 Task: Create a section Cosmic Sprint and in the section, add a milestone Agile Project Management Process Improvement in the project TurnkeyTech.
Action: Mouse moved to (77, 381)
Screenshot: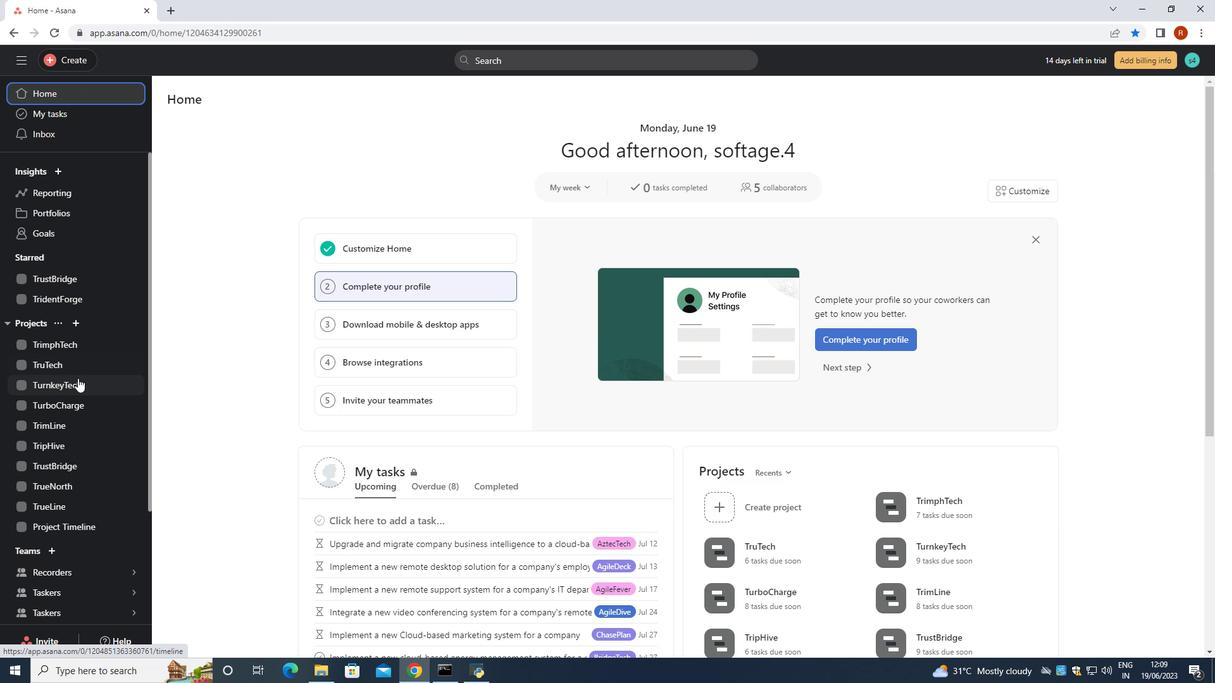 
Action: Mouse pressed left at (77, 381)
Screenshot: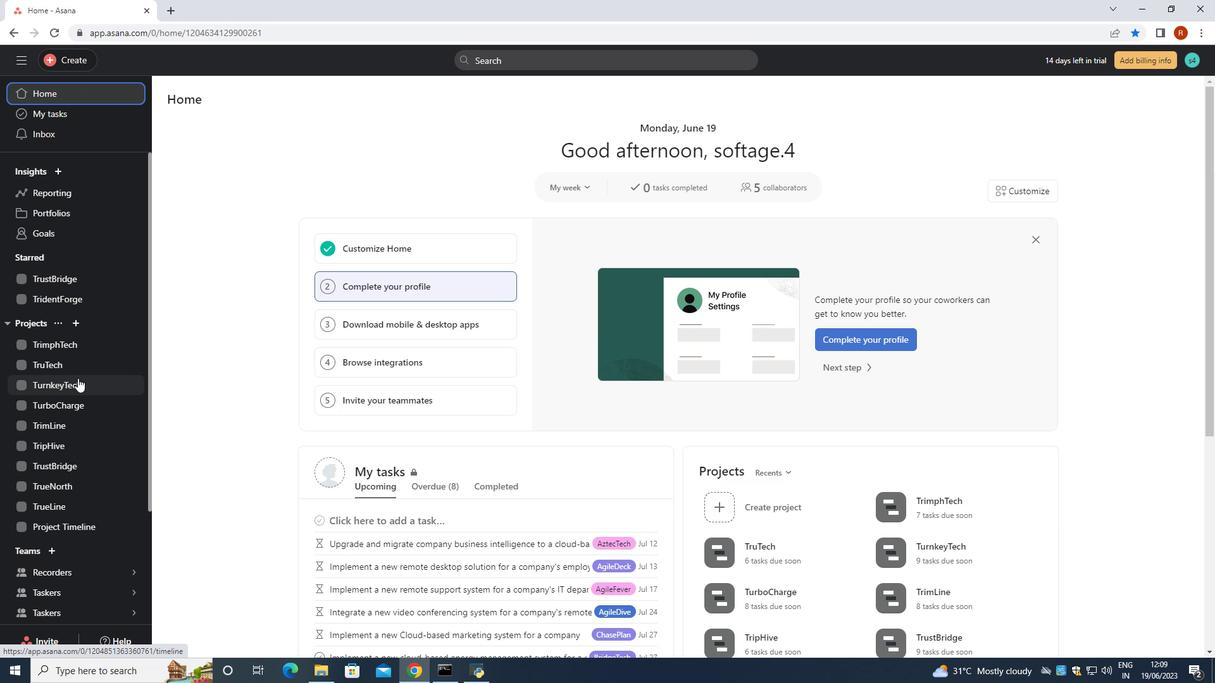 
Action: Mouse moved to (227, 581)
Screenshot: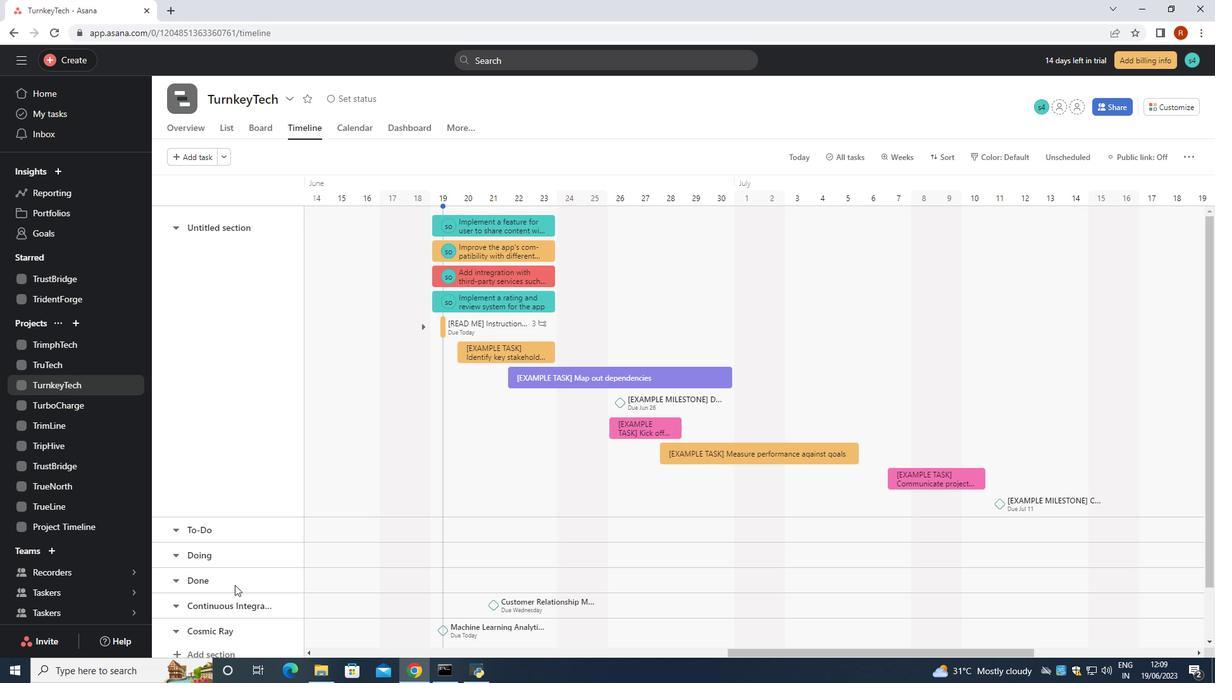
Action: Mouse scrolled (233, 583) with delta (0, 0)
Screenshot: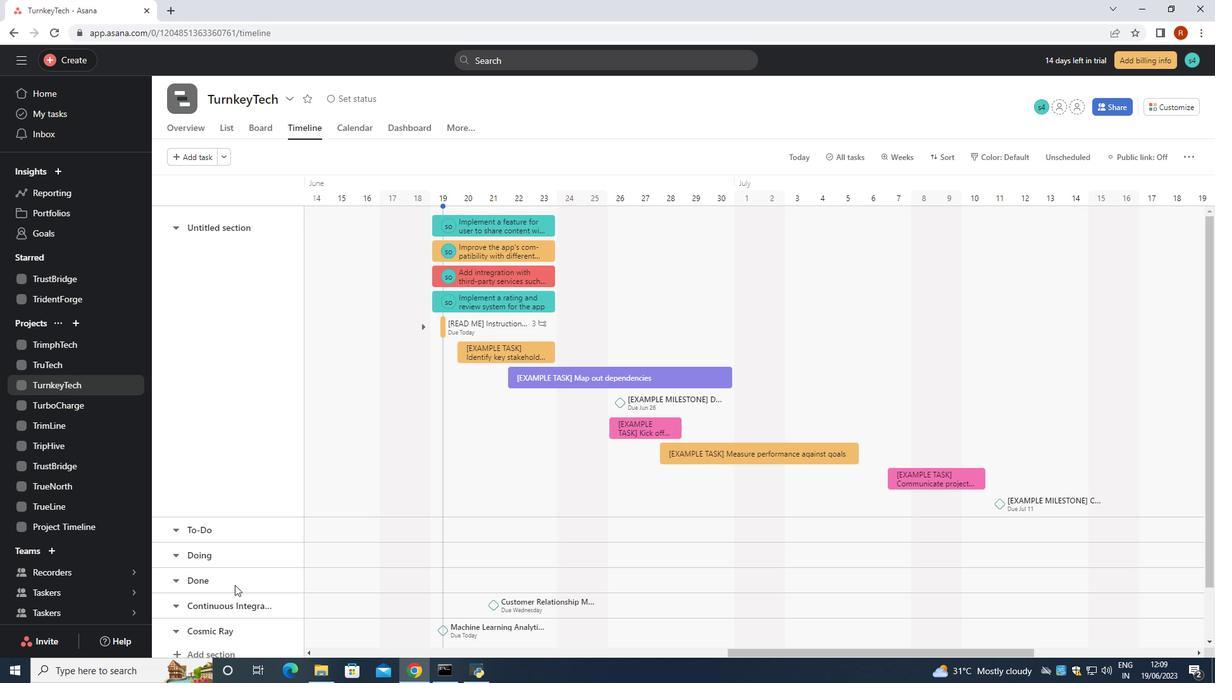 
Action: Mouse moved to (226, 581)
Screenshot: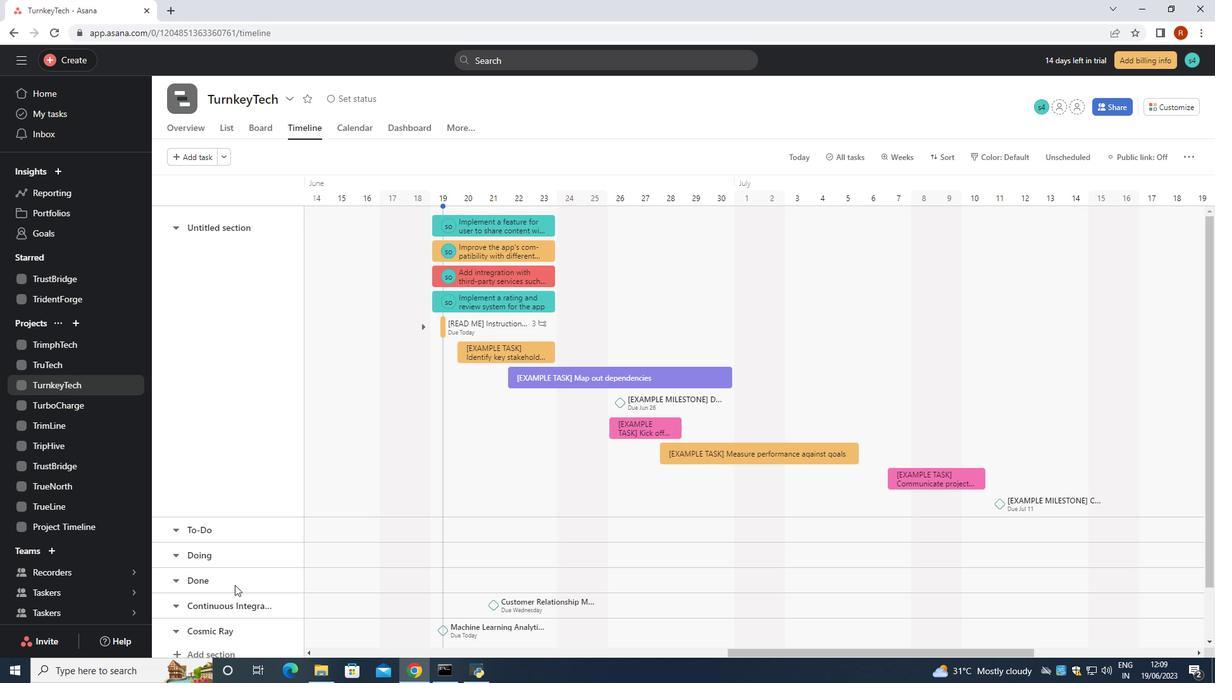 
Action: Mouse scrolled (230, 582) with delta (0, 0)
Screenshot: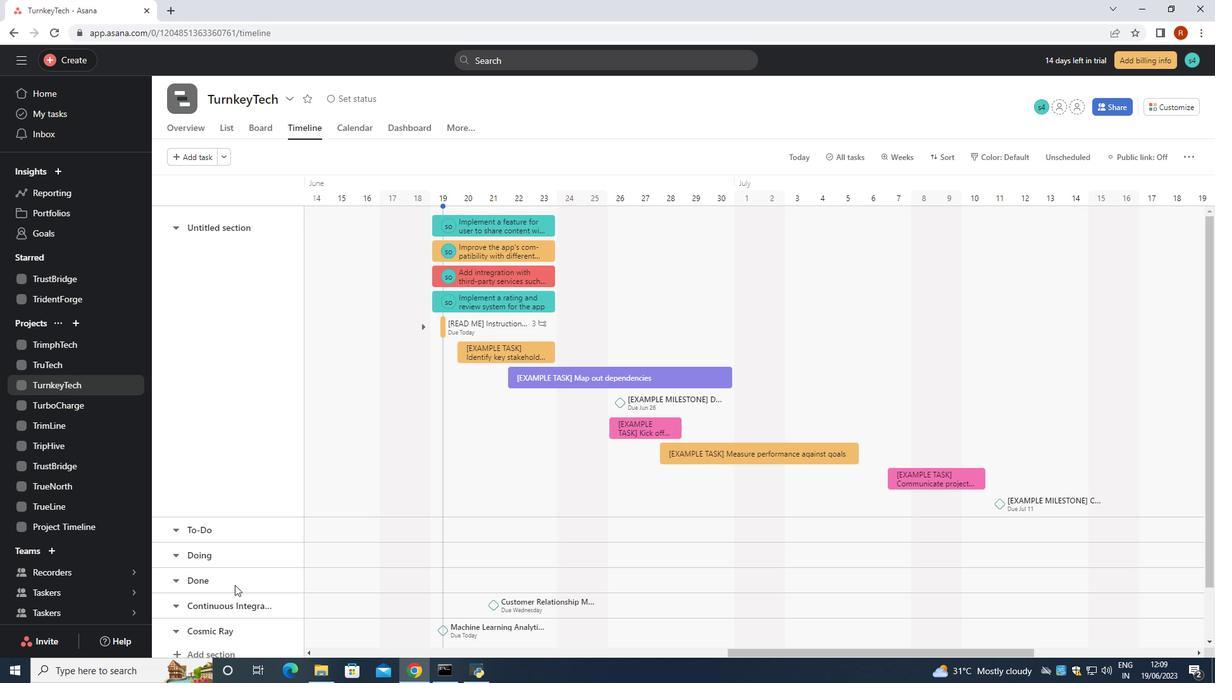 
Action: Mouse moved to (225, 581)
Screenshot: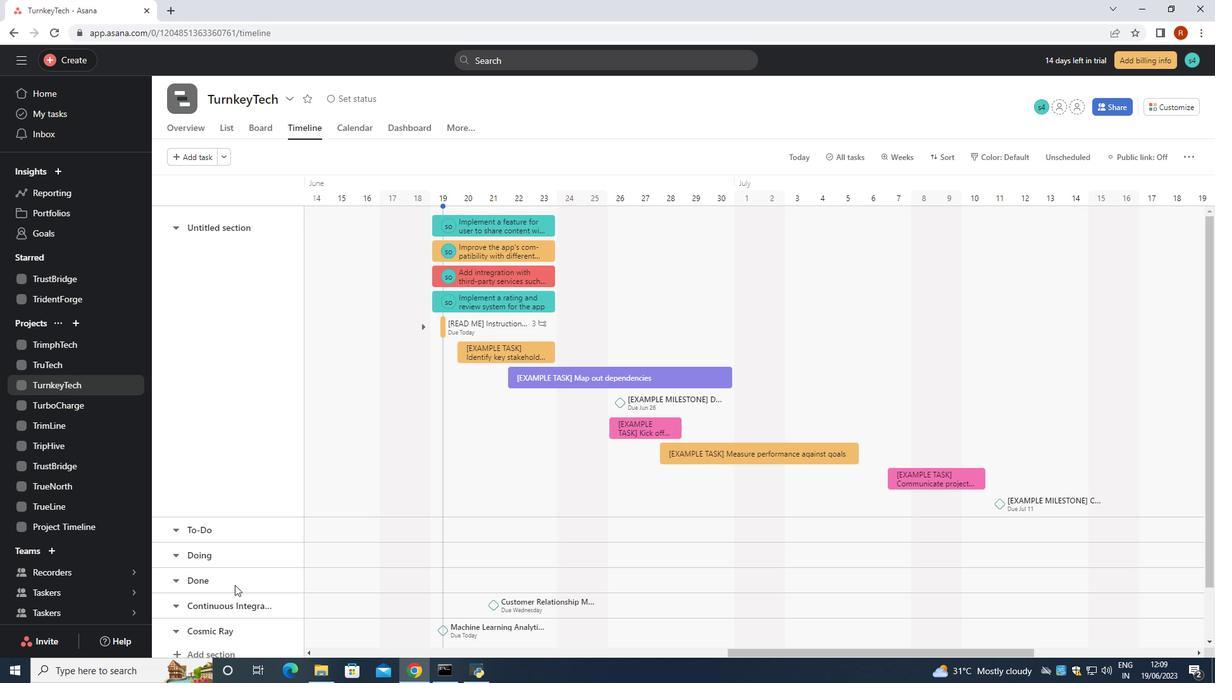 
Action: Mouse scrolled (226, 581) with delta (0, 0)
Screenshot: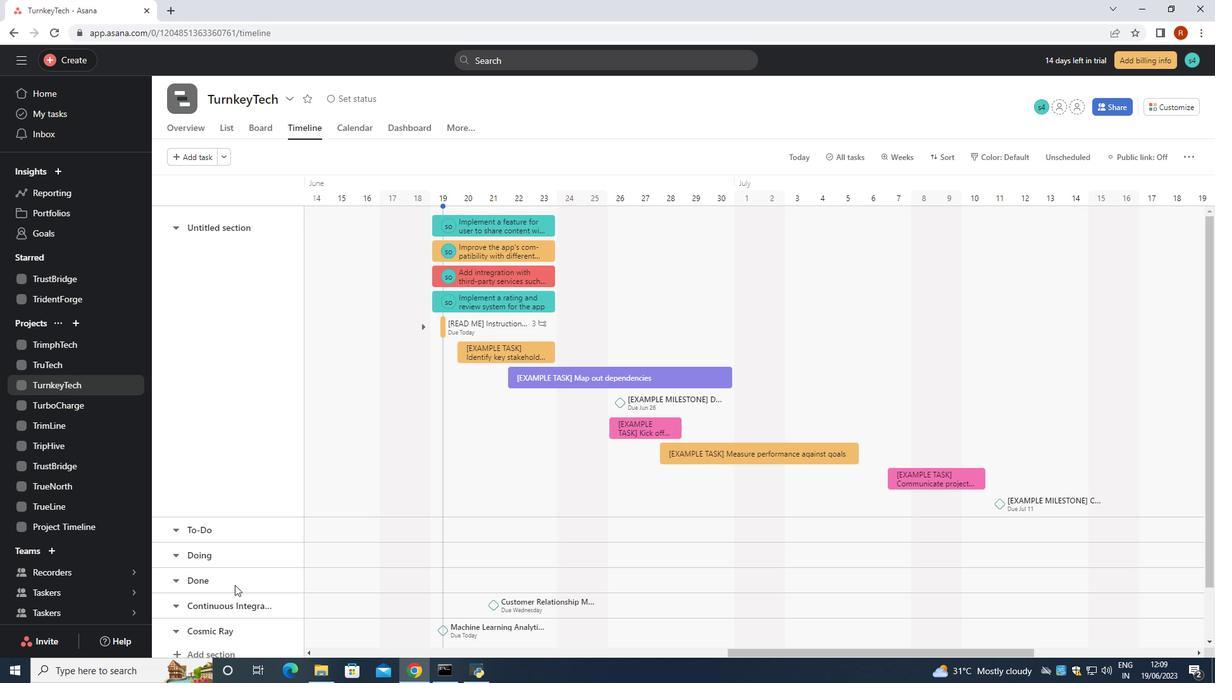 
Action: Mouse moved to (224, 580)
Screenshot: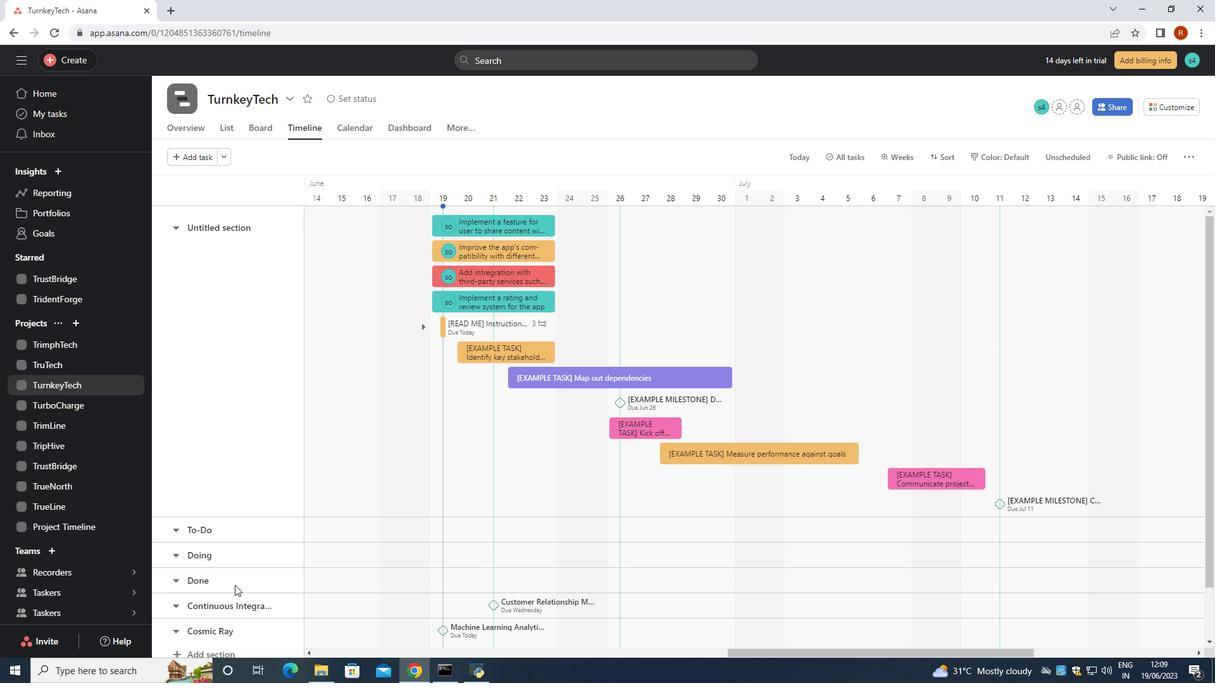 
Action: Mouse scrolled (225, 580) with delta (0, 0)
Screenshot: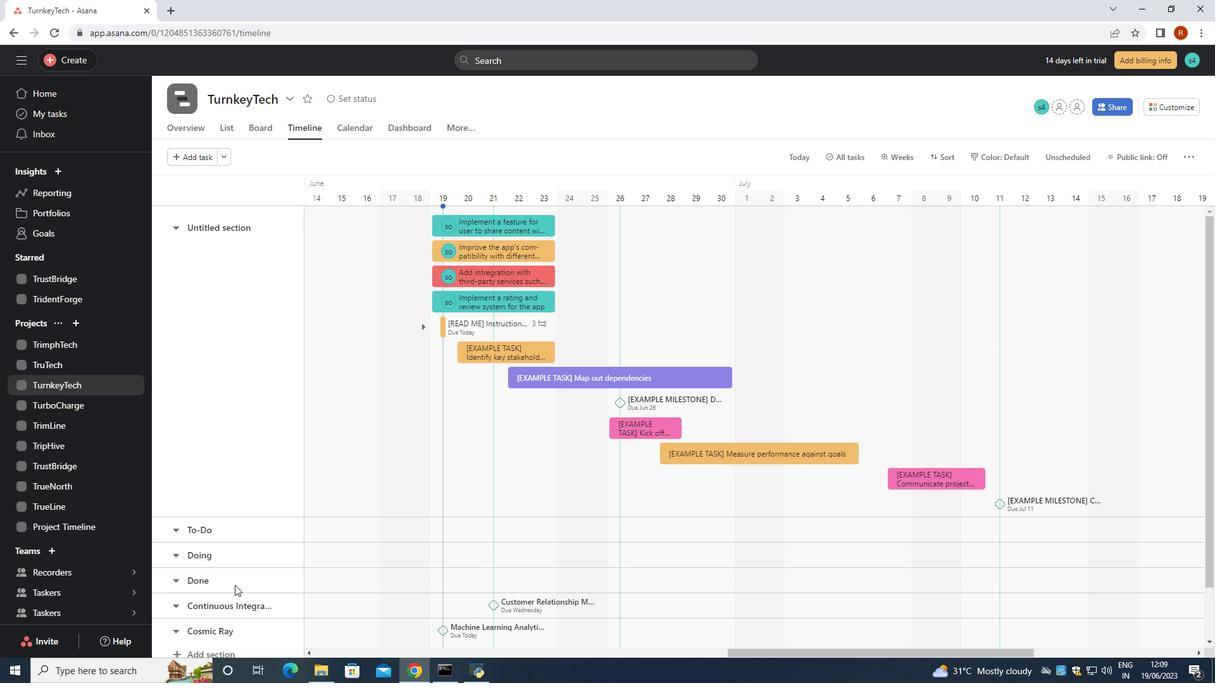 
Action: Mouse moved to (216, 601)
Screenshot: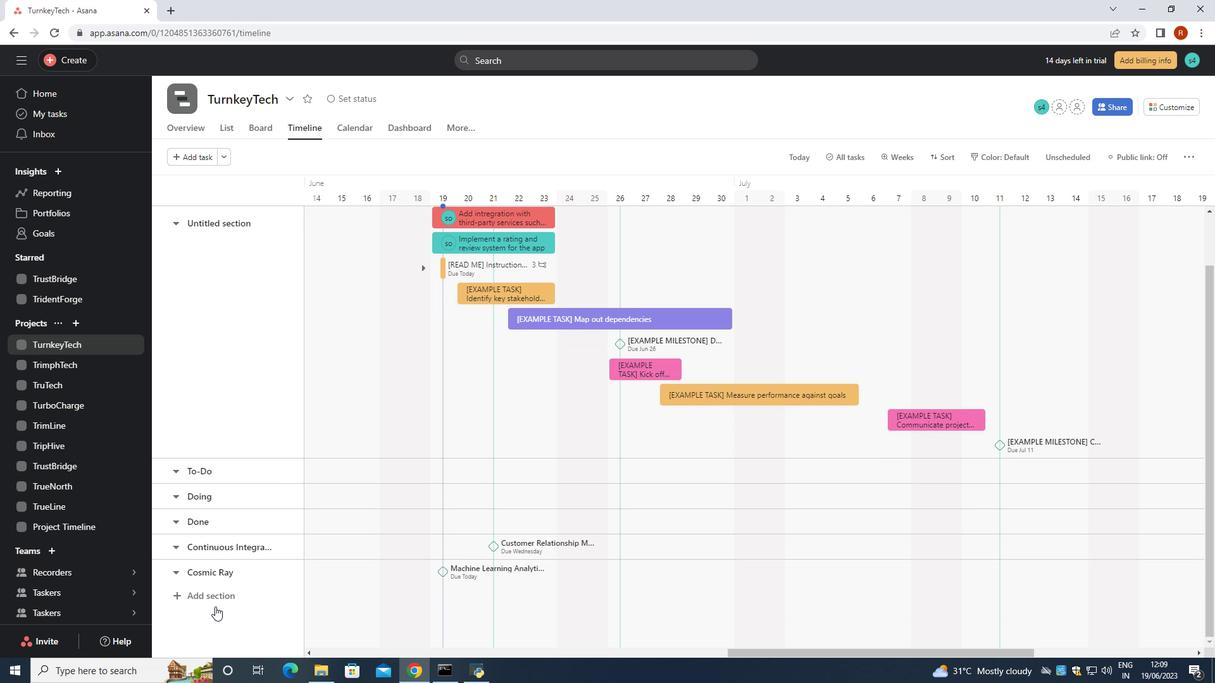 
Action: Mouse pressed left at (216, 601)
Screenshot: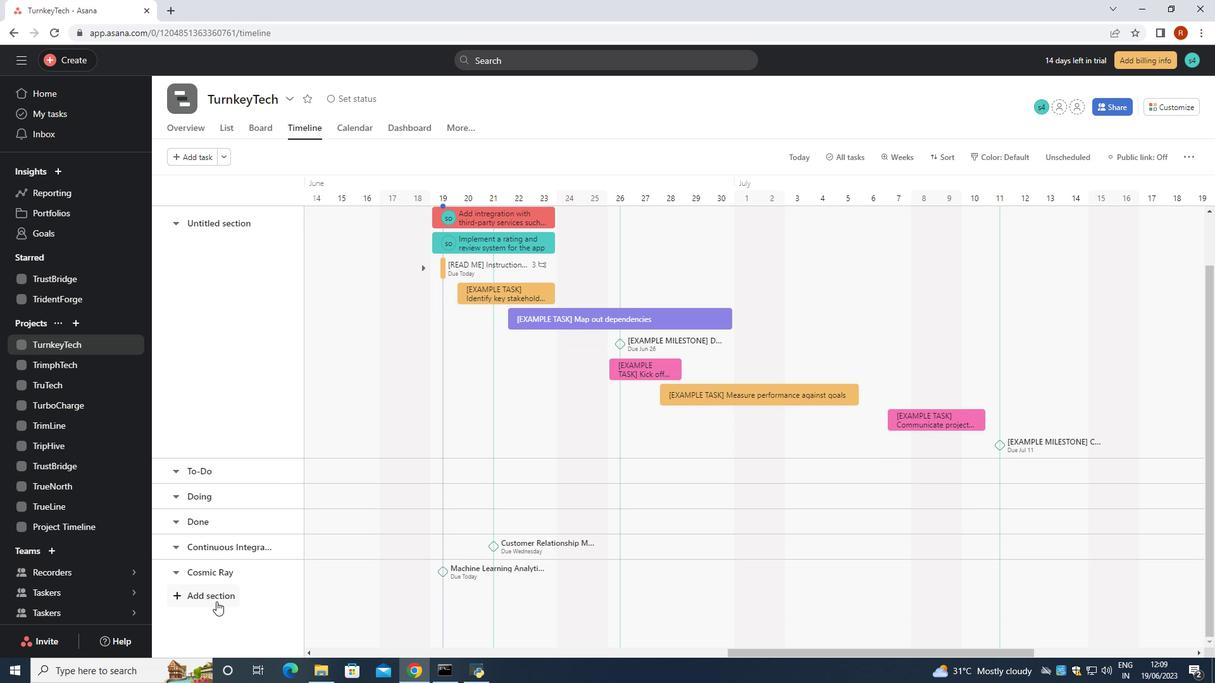 
Action: Mouse moved to (216, 601)
Screenshot: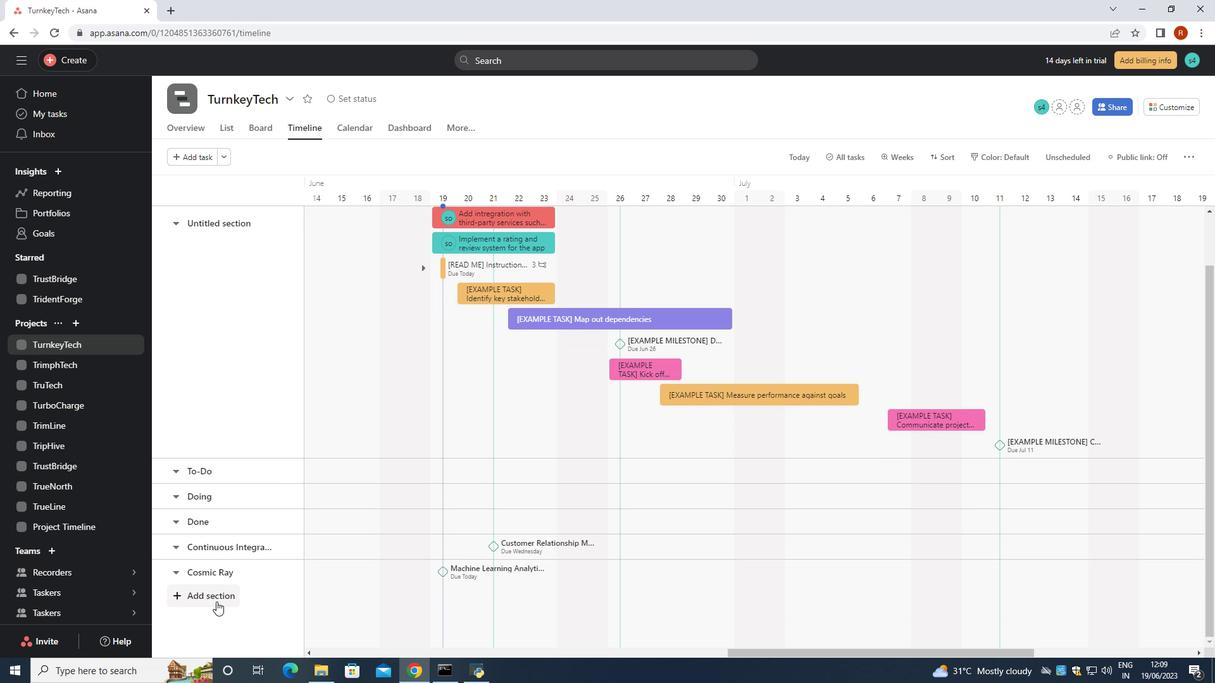 
Action: Key pressed <Key.shift>Cosmic<Key.space><Key.shift><Key.shift><Key.shift><Key.shift><Key.shift><Key.shift>Sprint<Key.space>
Screenshot: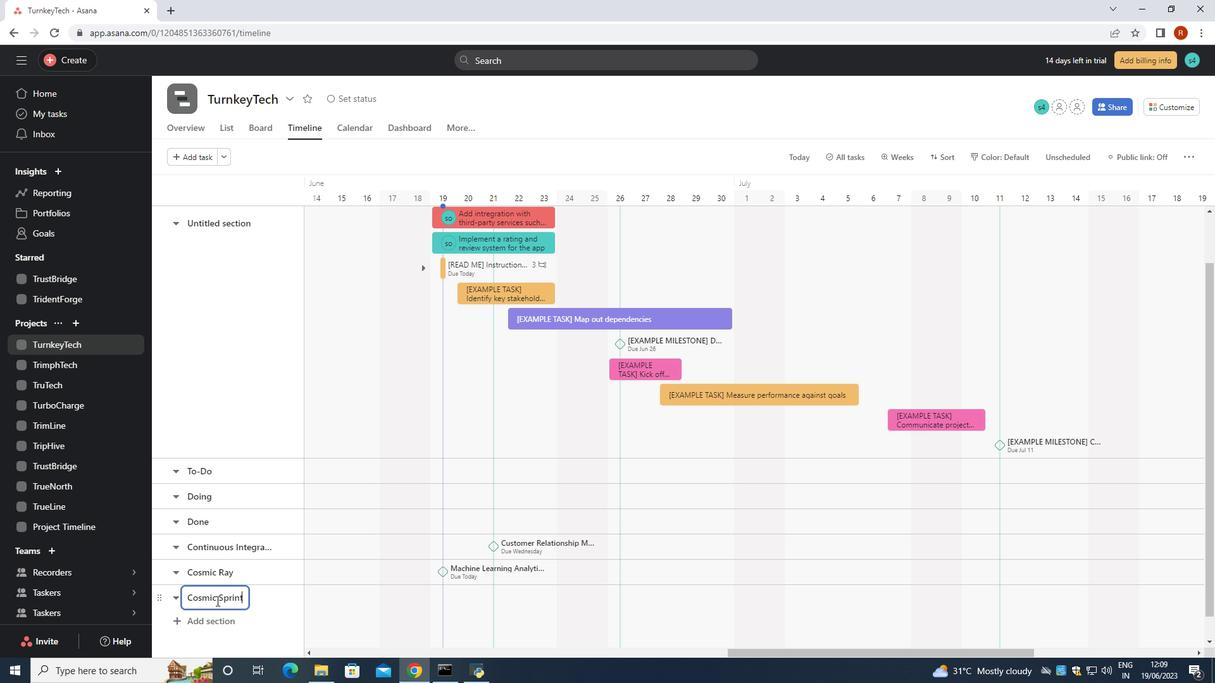 
Action: Mouse moved to (350, 605)
Screenshot: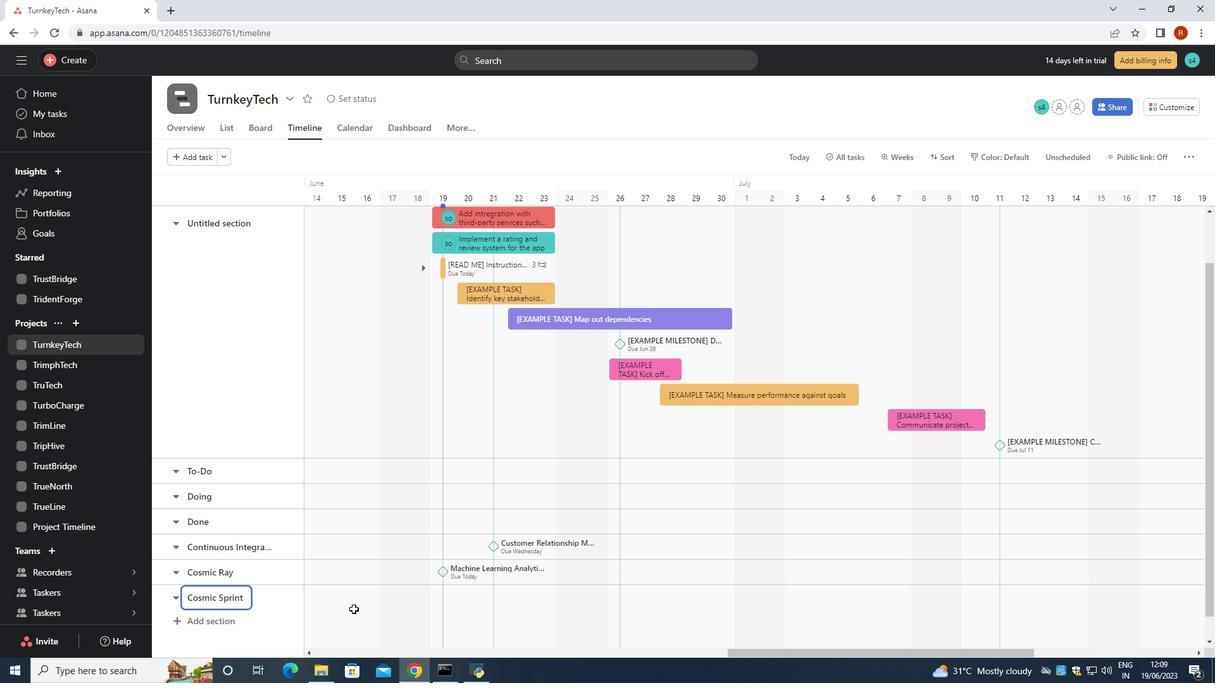 
Action: Mouse pressed left at (350, 605)
Screenshot: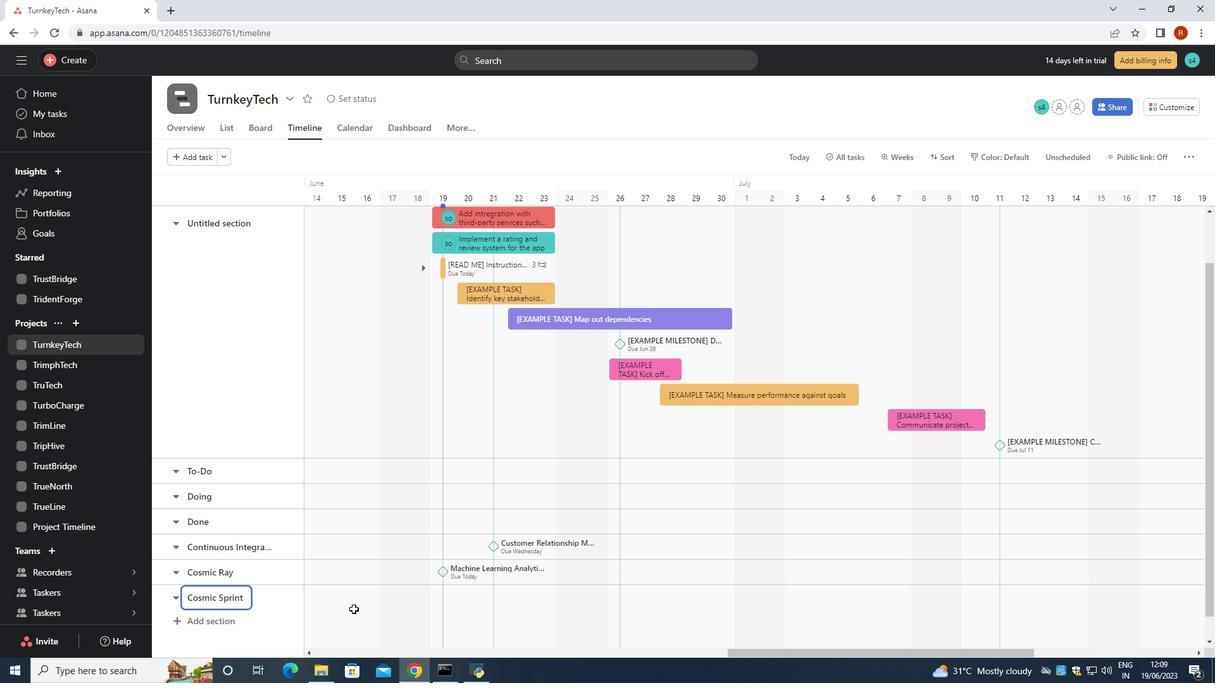 
Action: Mouse pressed left at (350, 605)
Screenshot: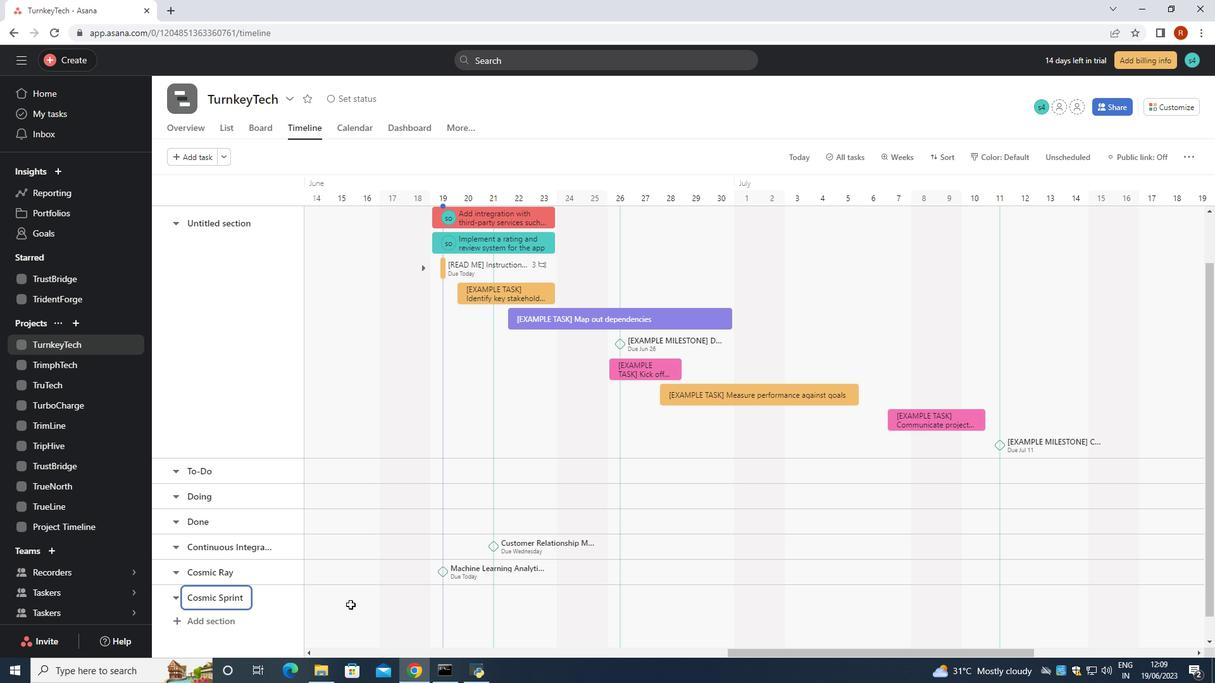 
Action: Mouse moved to (362, 596)
Screenshot: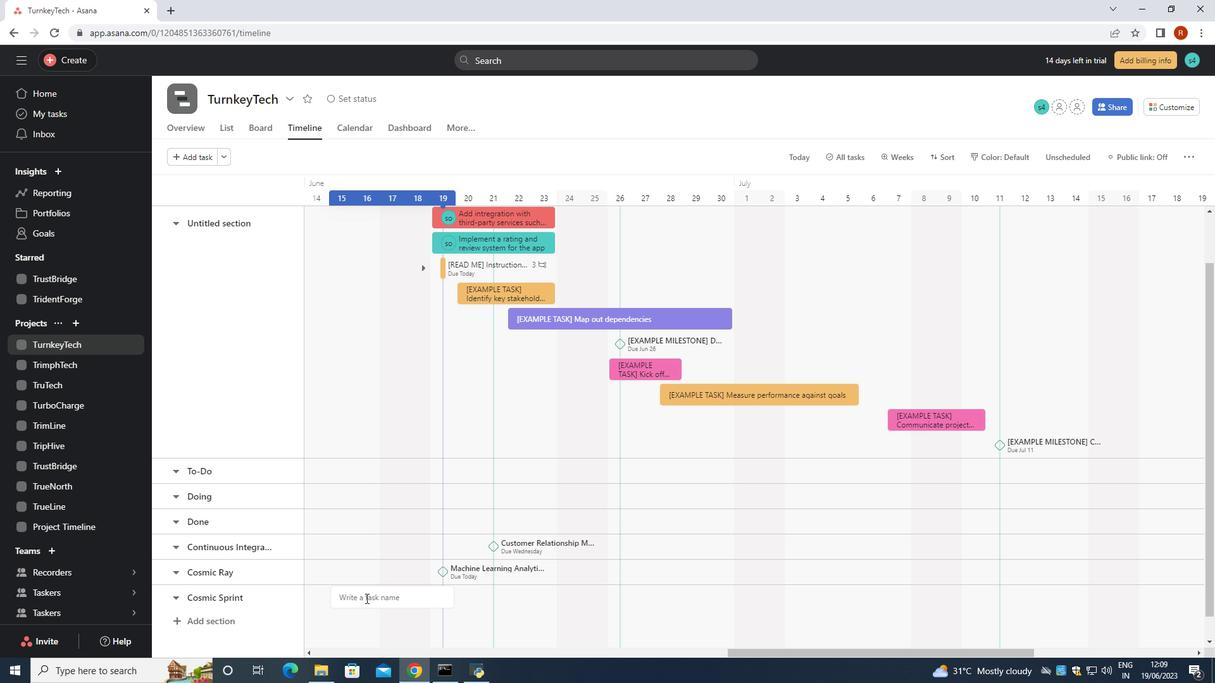 
Action: Mouse pressed left at (362, 596)
Screenshot: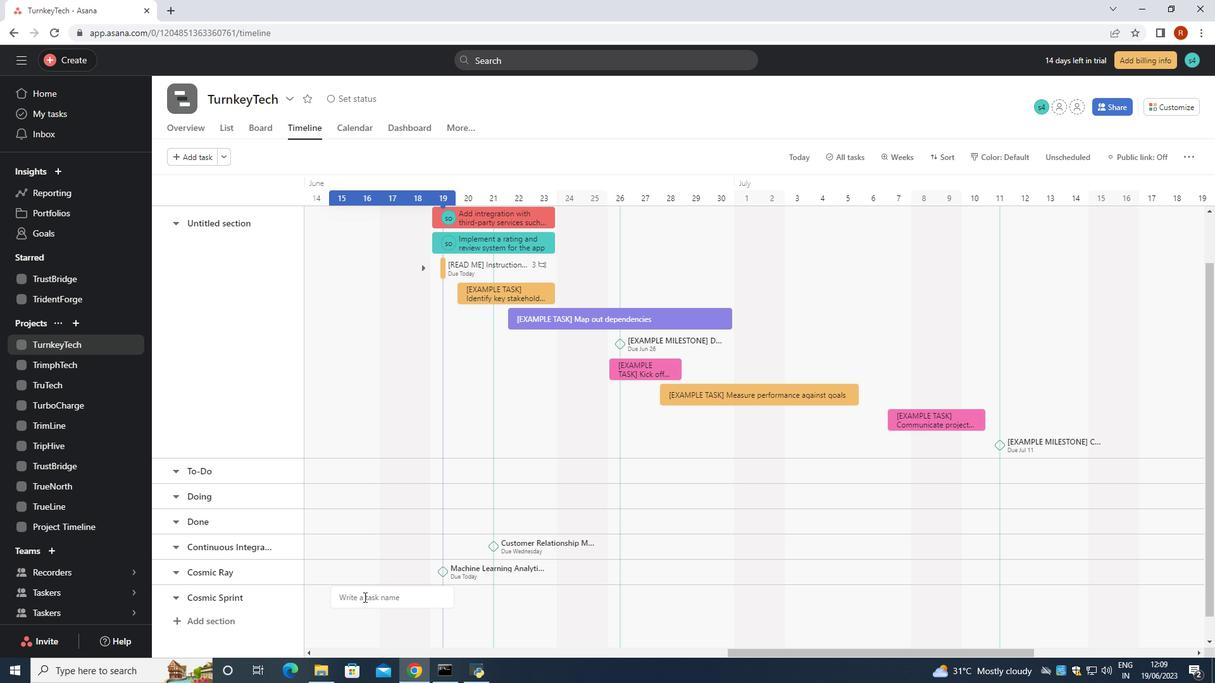
Action: Mouse moved to (414, 682)
Screenshot: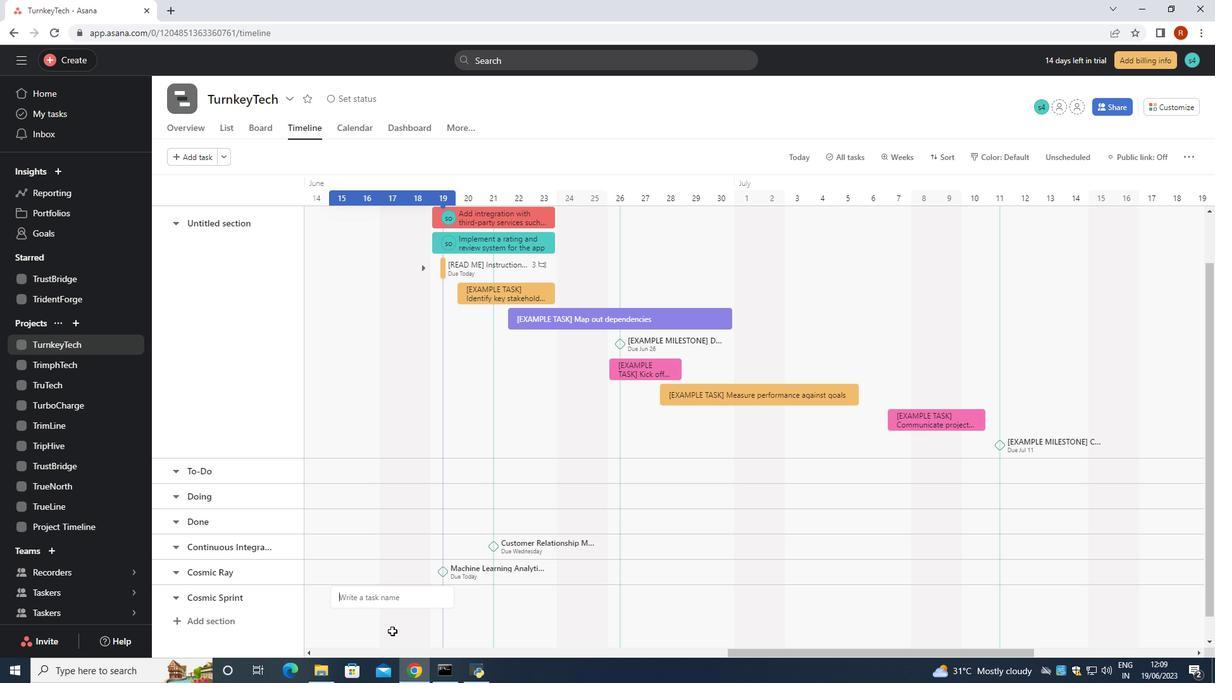
Action: Key pressed <Key.shift><Key.shift><Key.shift><Key.shift><Key.shift><Key.shift><Key.shift><Key.shift><Key.shift><Key.shift><Key.shift><Key.shift><Key.shift><Key.shift>Agile<Key.space><Key.shift>Project<Key.space><Key.shift>Management<Key.space><Key.shift>process<Key.space><Key.shift>Improvement<Key.space><Key.enter>
Screenshot: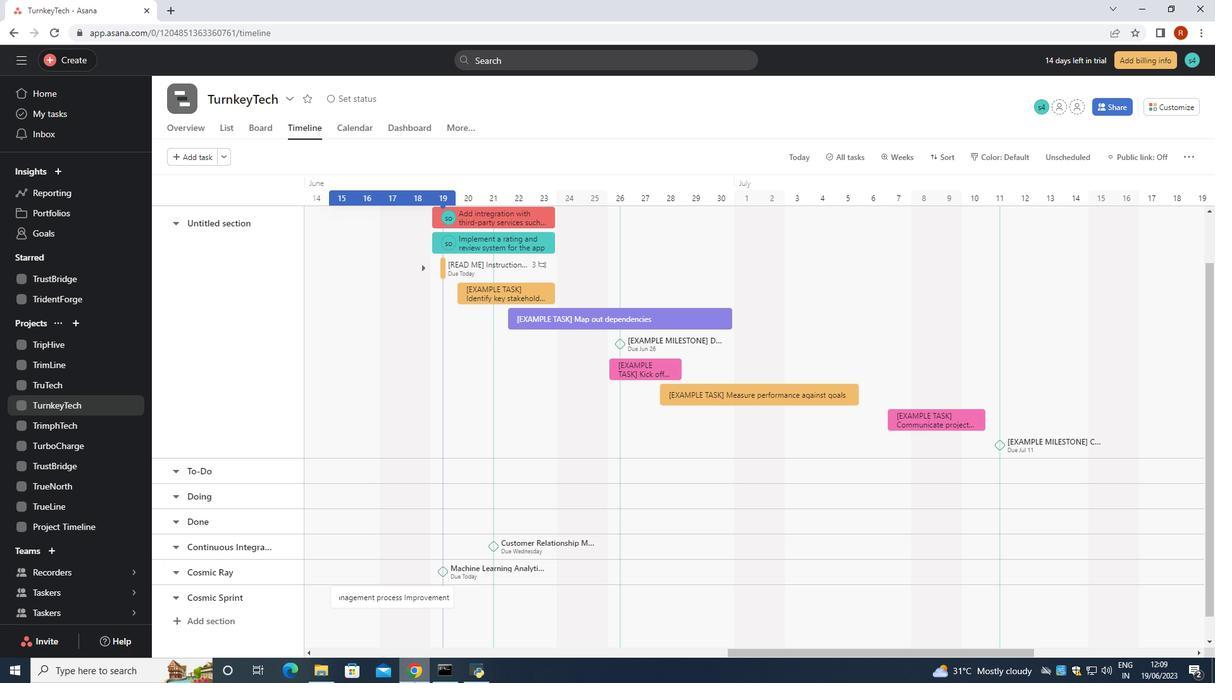 
Action: Mouse moved to (374, 591)
Screenshot: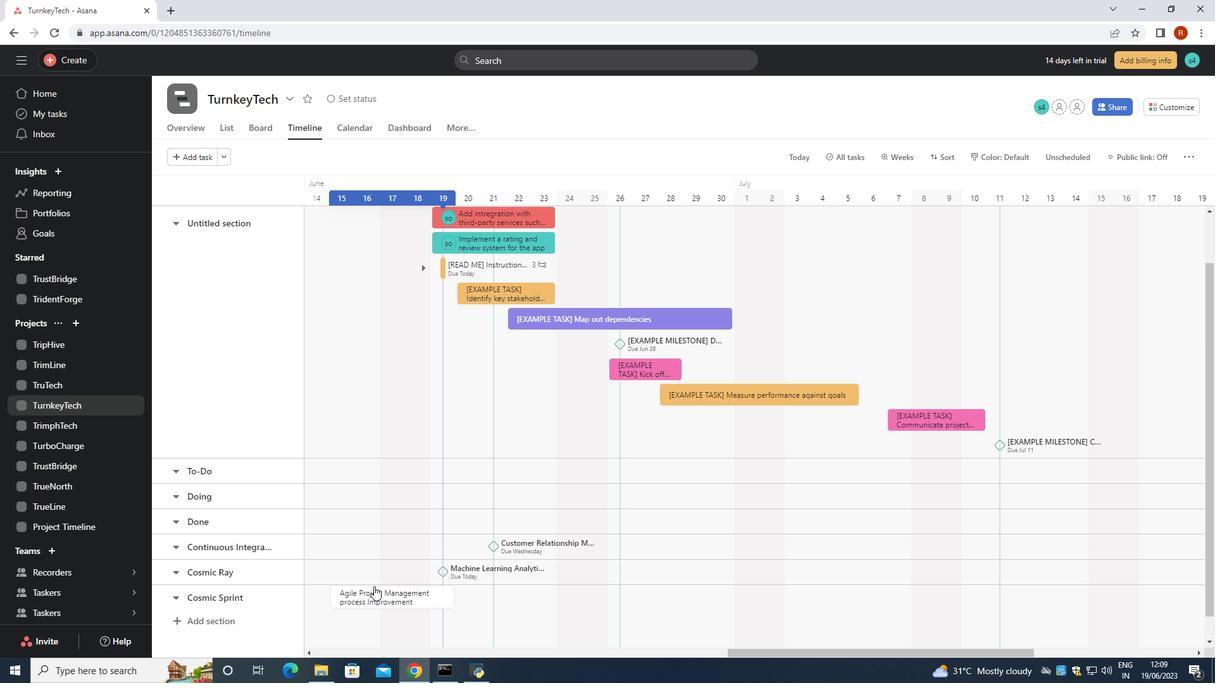 
Action: Mouse pressed right at (374, 591)
Screenshot: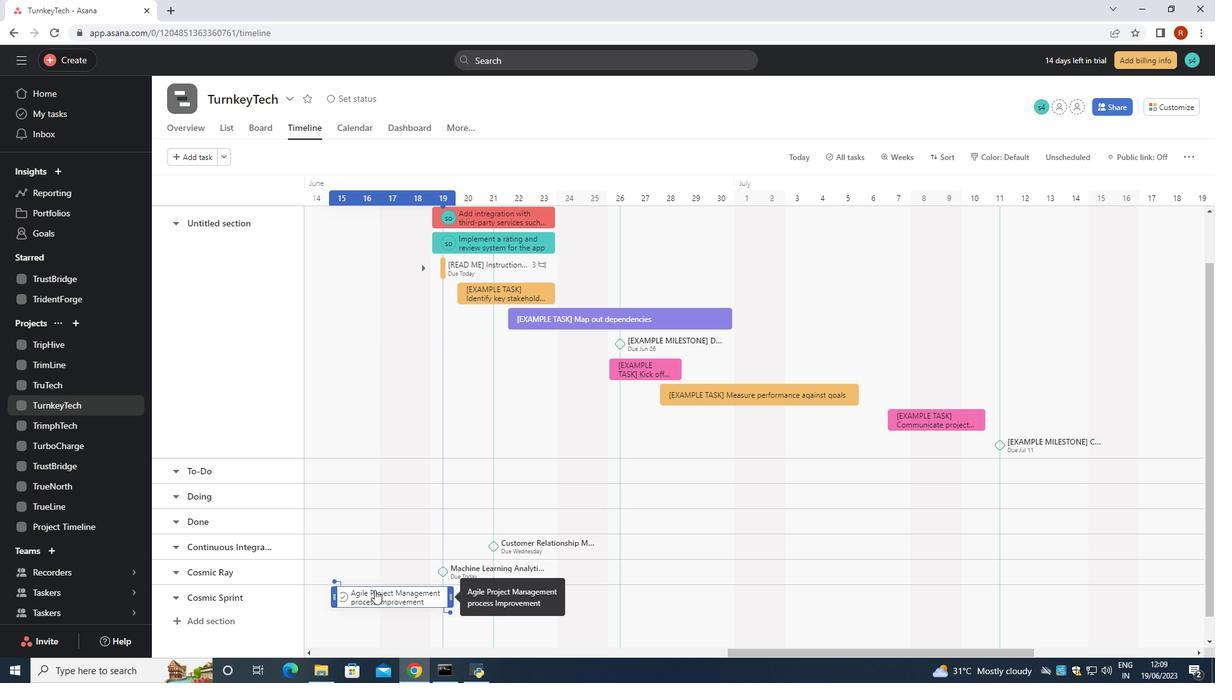 
Action: Mouse moved to (444, 530)
Screenshot: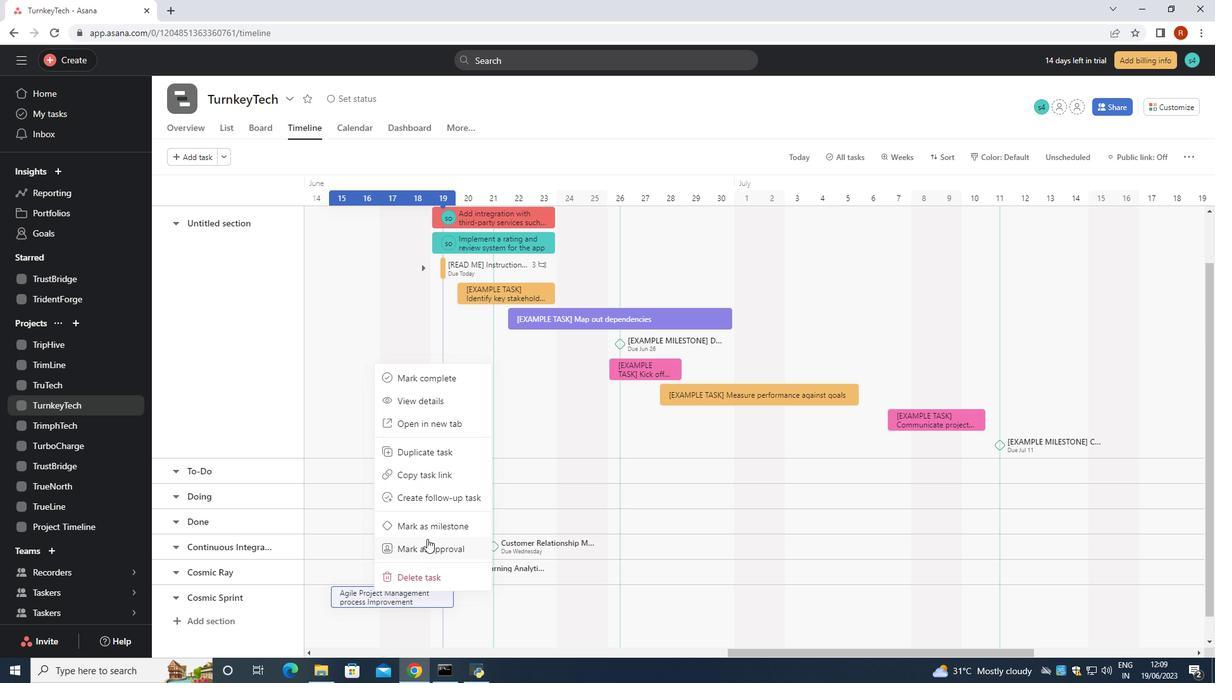 
Action: Mouse pressed left at (444, 530)
Screenshot: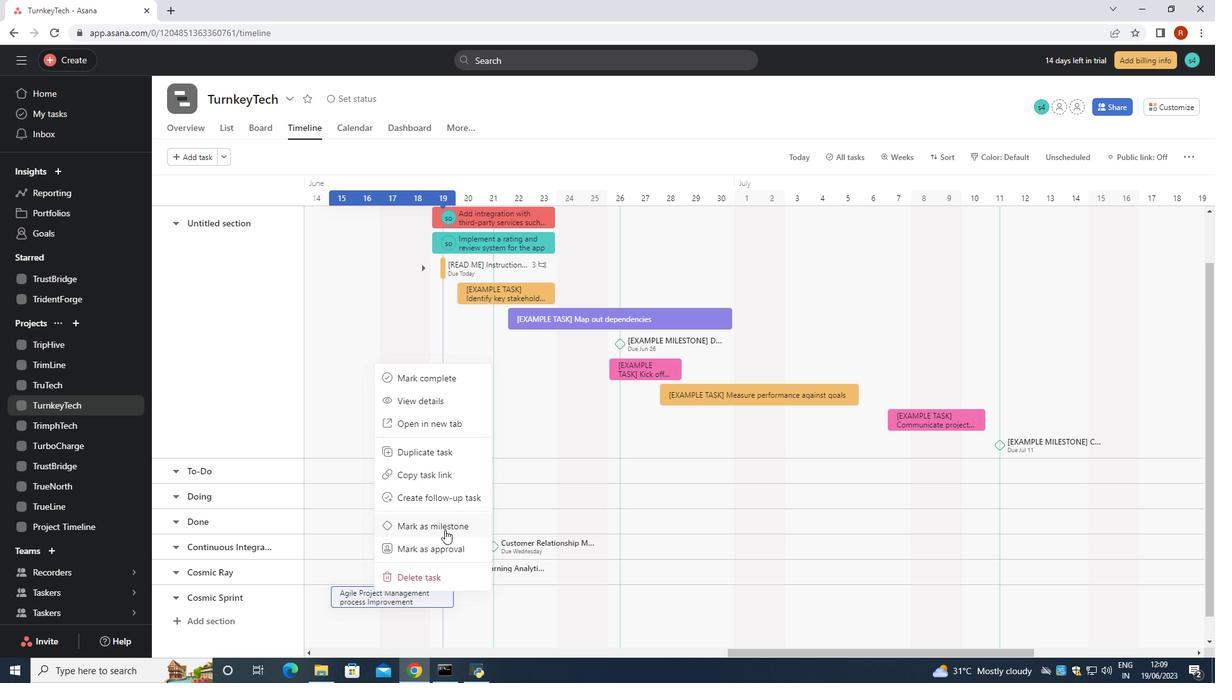 
